 Task: Add a field from the Popular template Priority with name TranceTech.
Action: Mouse moved to (27, 364)
Screenshot: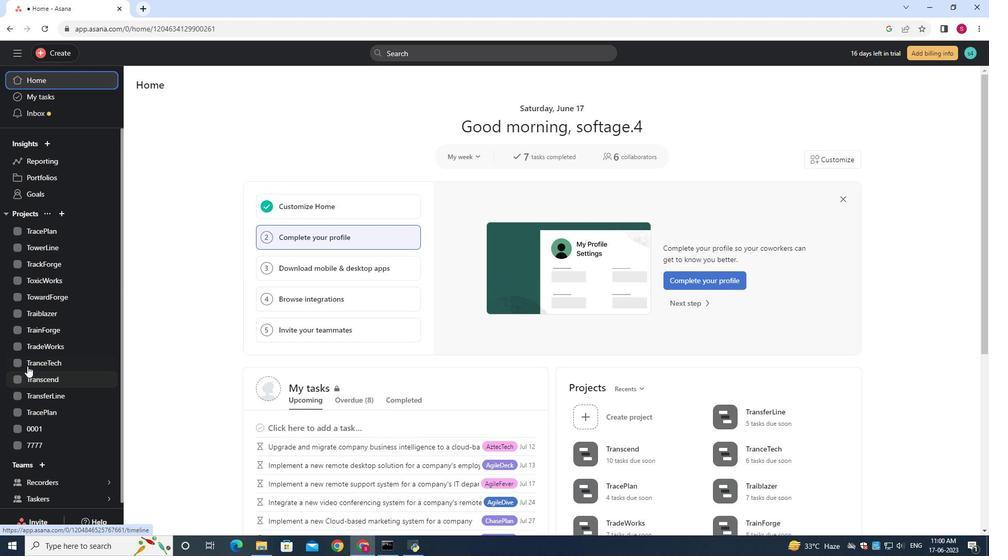 
Action: Mouse pressed left at (27, 364)
Screenshot: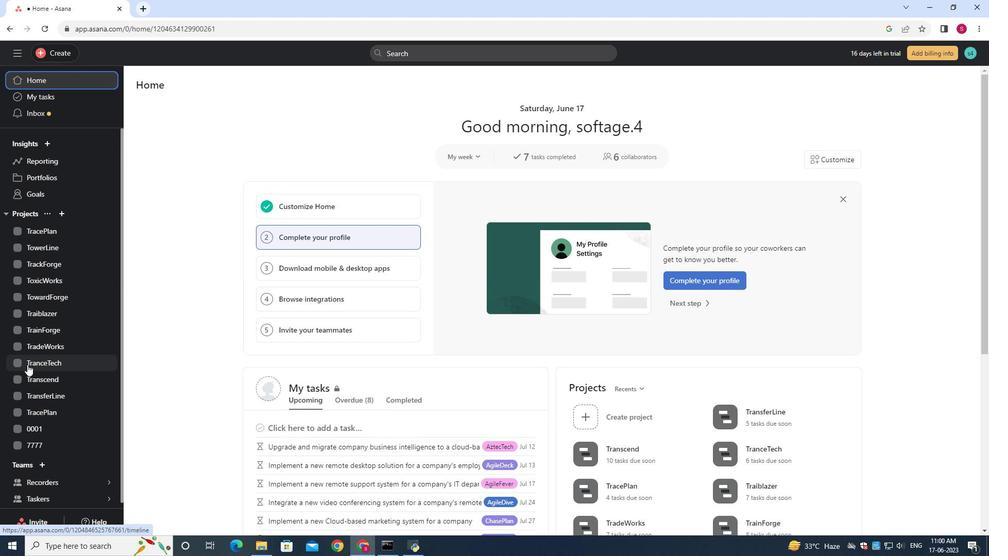 
Action: Mouse moved to (191, 104)
Screenshot: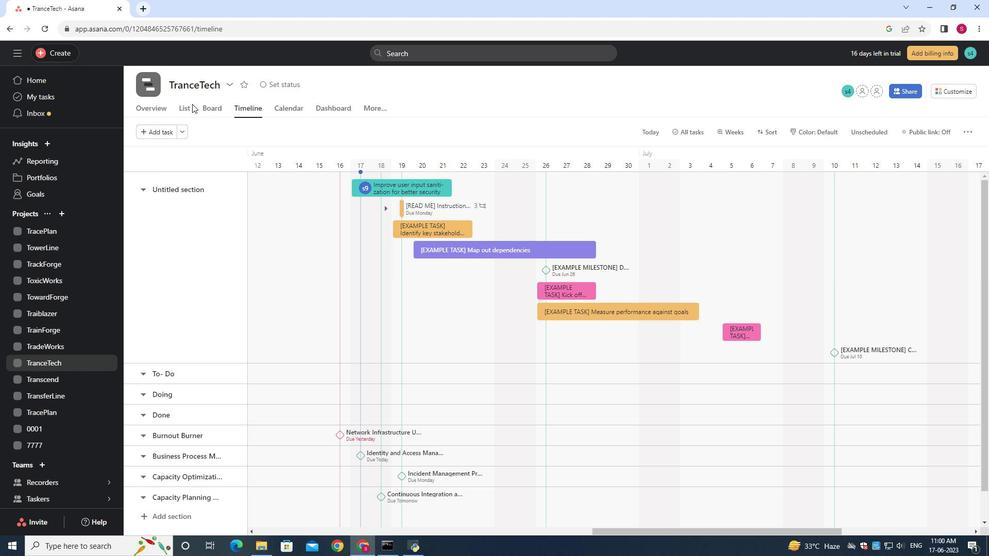
Action: Mouse pressed left at (191, 104)
Screenshot: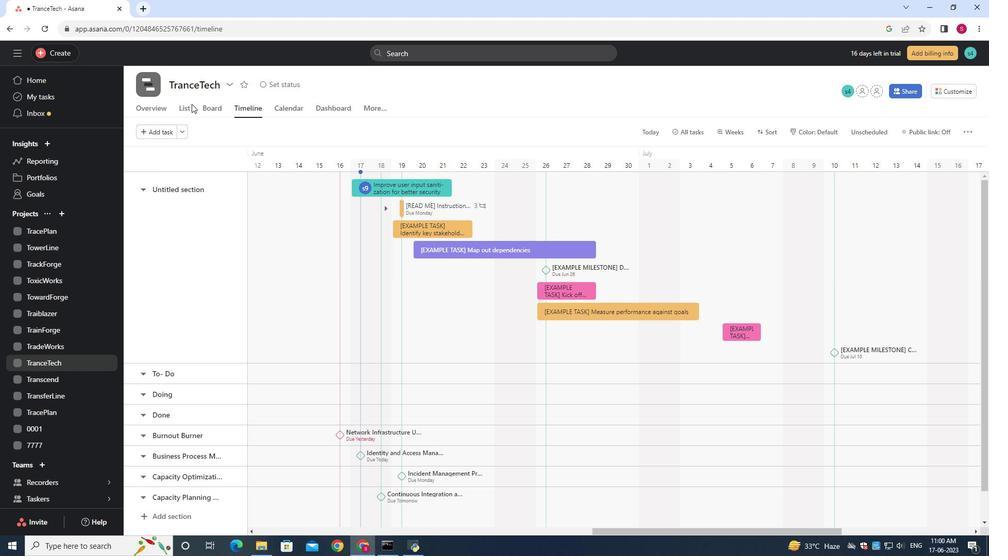 
Action: Mouse moved to (207, 111)
Screenshot: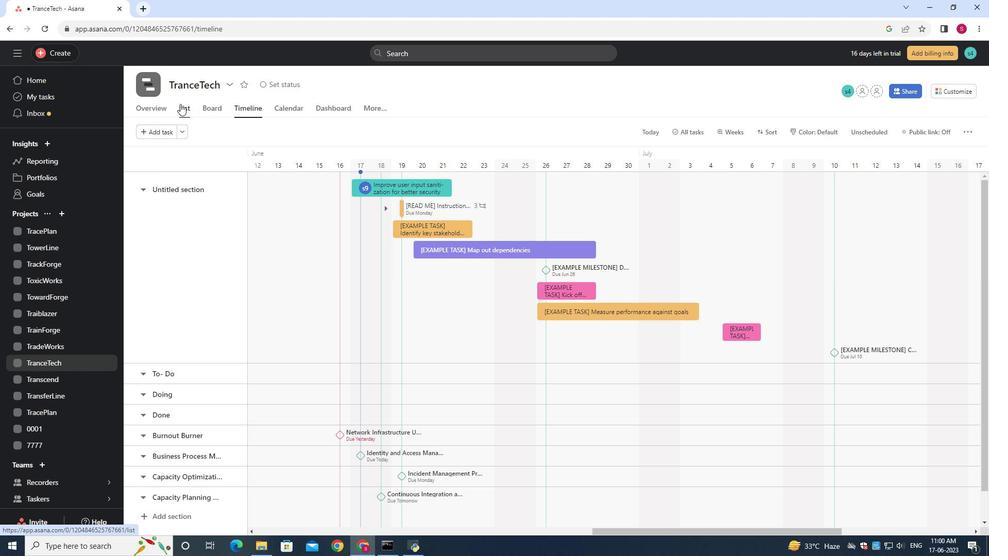 
Action: Mouse pressed left at (188, 106)
Screenshot: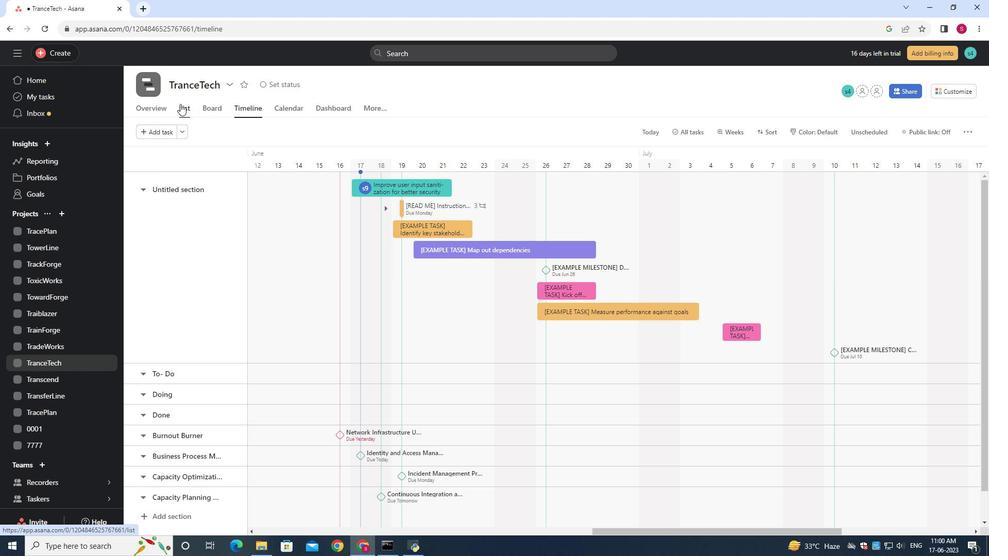 
Action: Mouse moved to (769, 154)
Screenshot: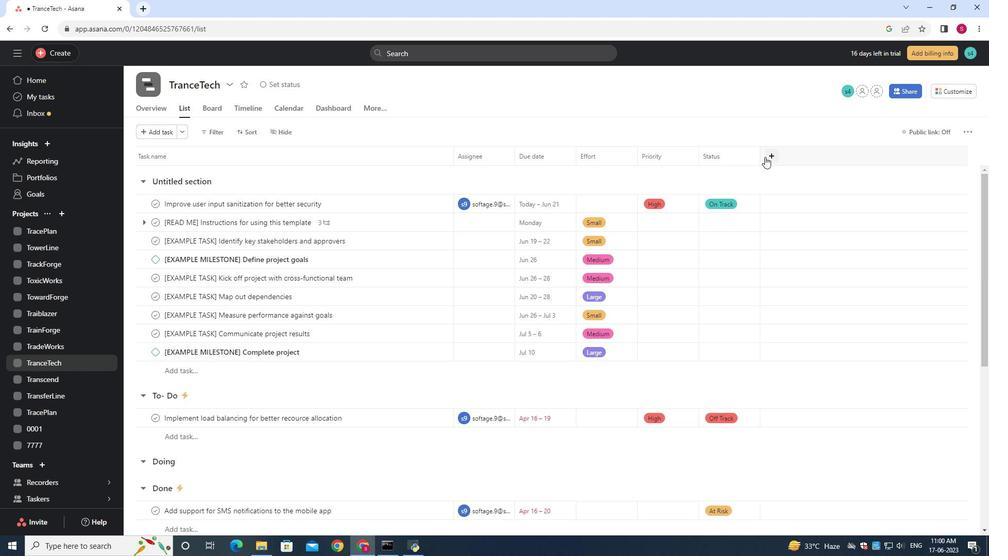 
Action: Mouse pressed left at (769, 154)
Screenshot: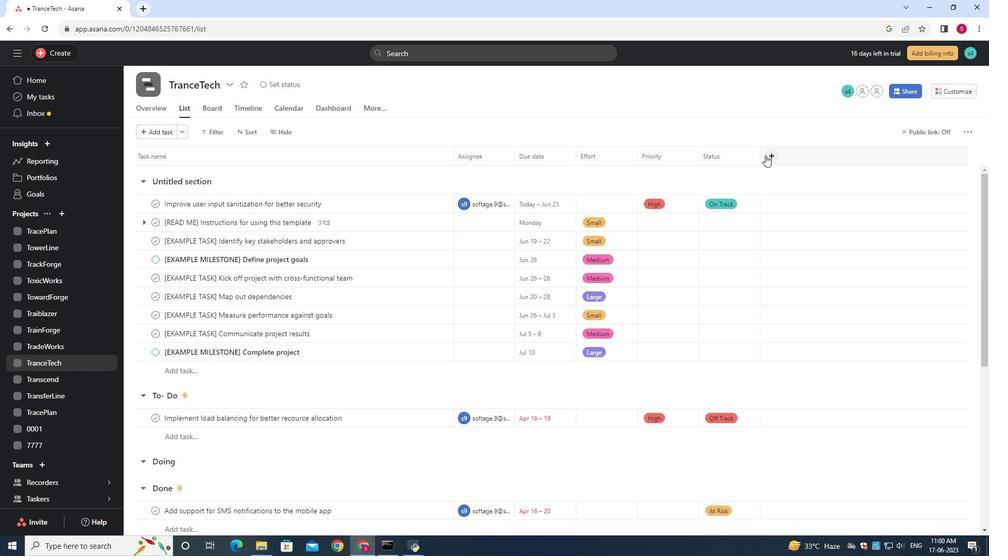 
Action: Mouse moved to (783, 196)
Screenshot: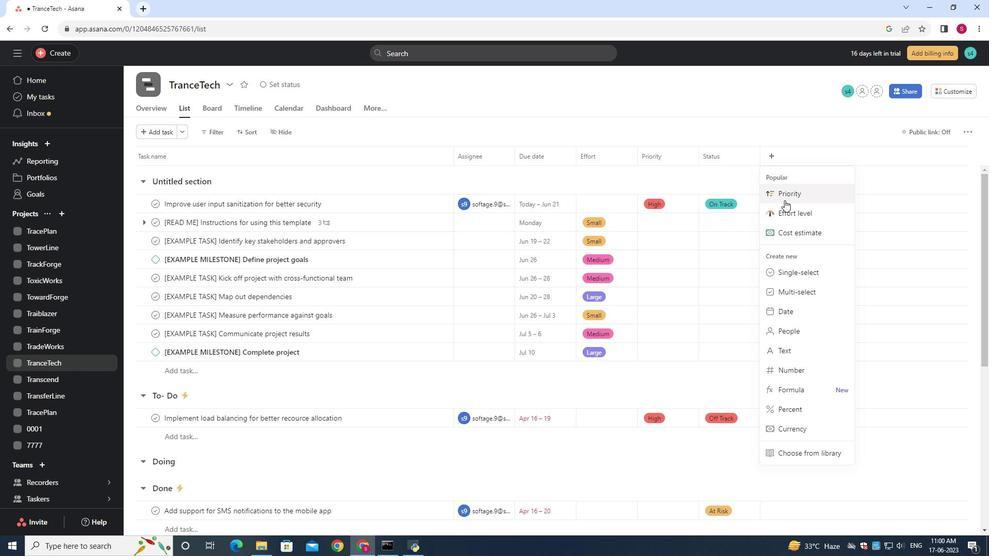 
Action: Mouse pressed left at (783, 196)
Screenshot: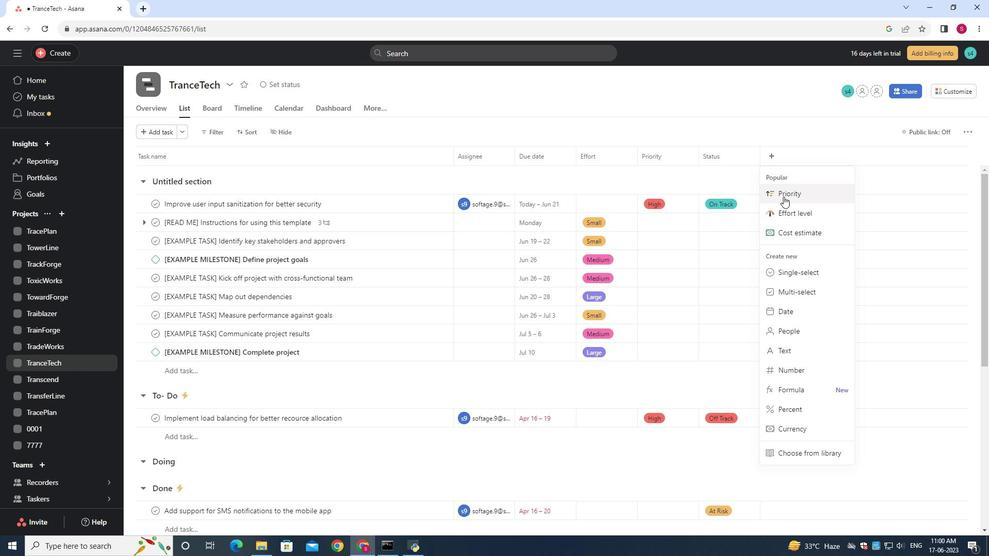 
Action: Mouse moved to (400, 146)
Screenshot: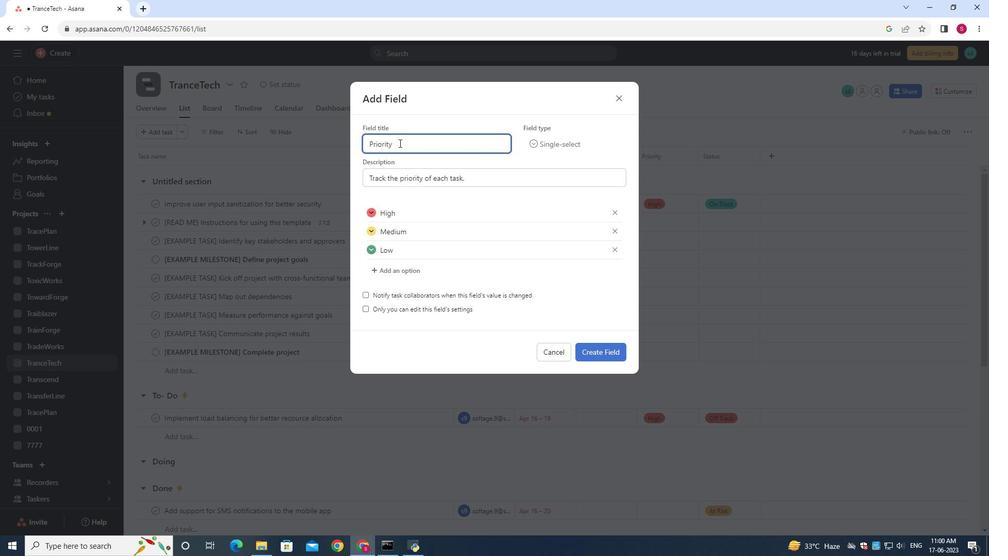 
Action: Mouse pressed left at (400, 146)
Screenshot: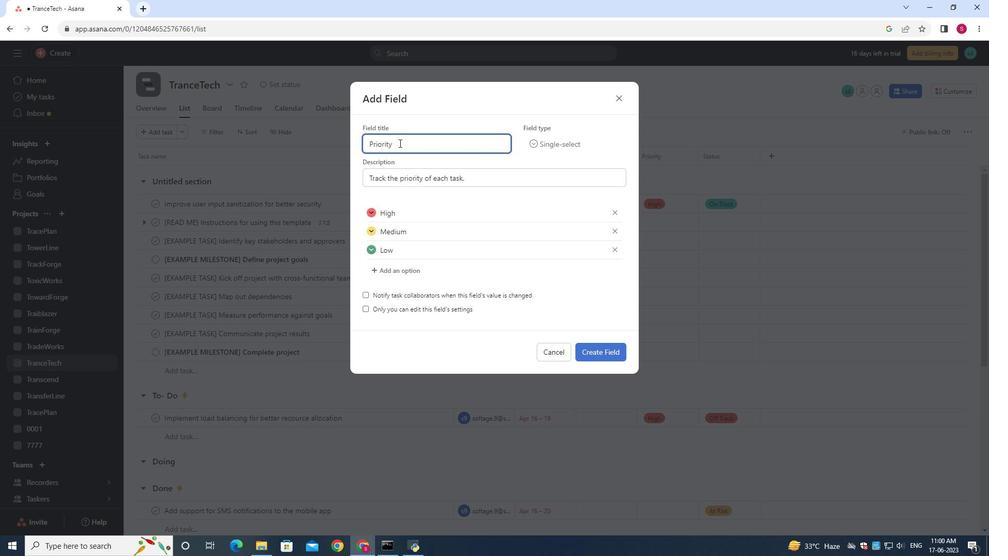 
Action: Mouse moved to (365, 141)
Screenshot: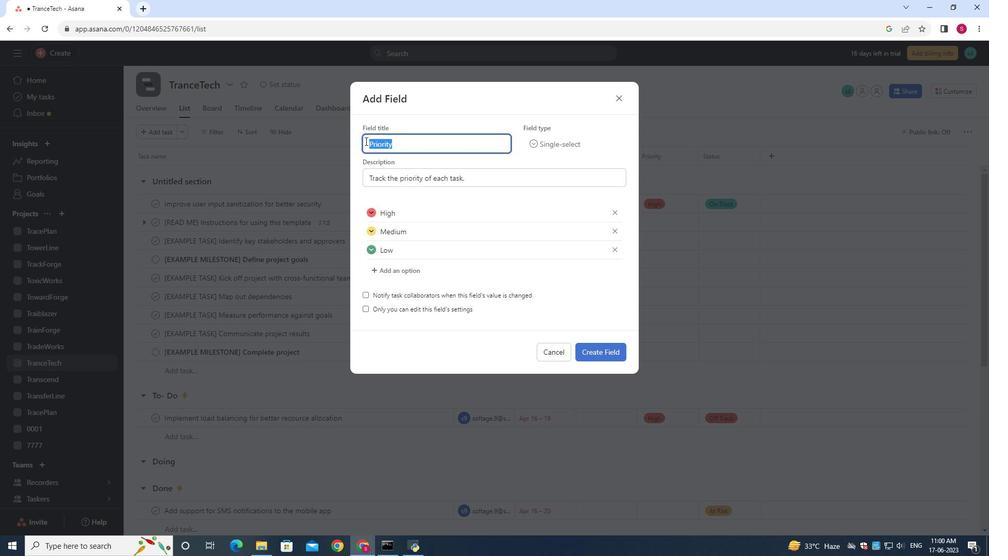 
Action: Key pressed <Key.backspace>
Screenshot: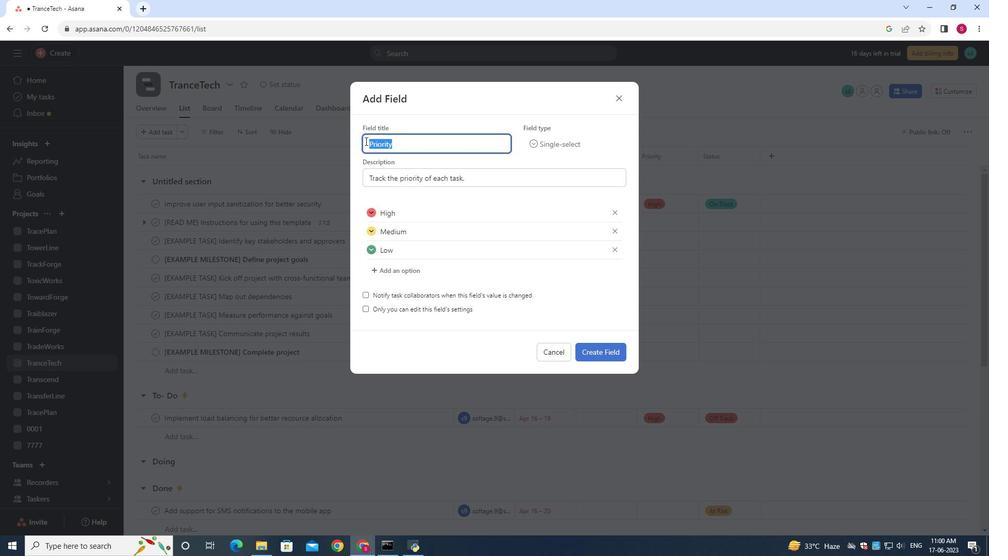 
Action: Mouse moved to (377, 143)
Screenshot: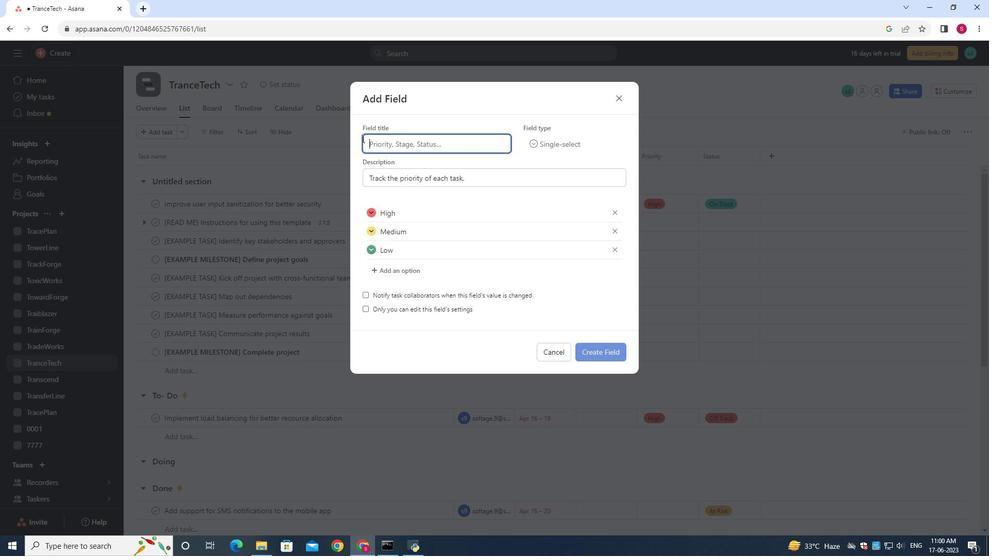 
Action: Key pressed <Key.shift>Trance<Key.shift><Key.shift><Key.shift><Key.shift>Tech
Screenshot: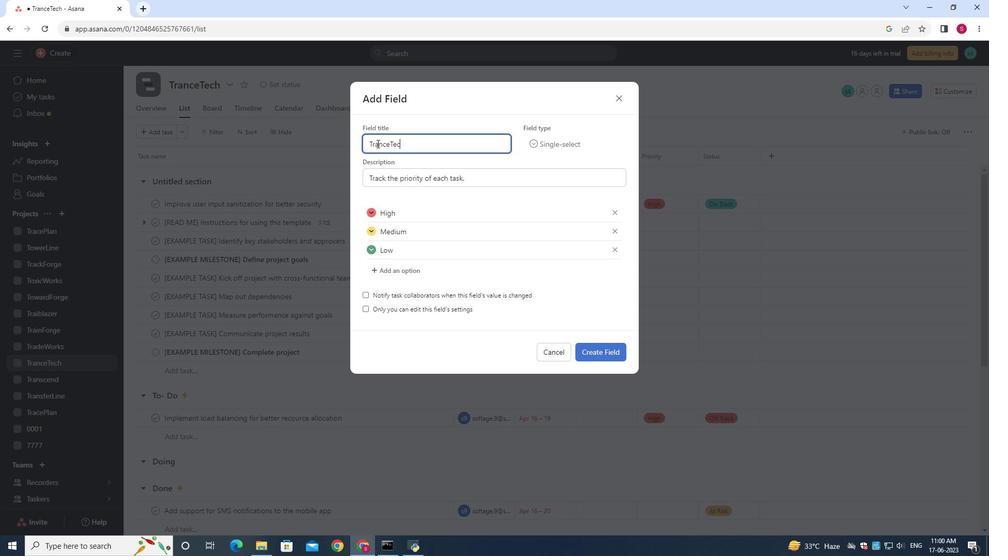 
Action: Mouse moved to (597, 352)
Screenshot: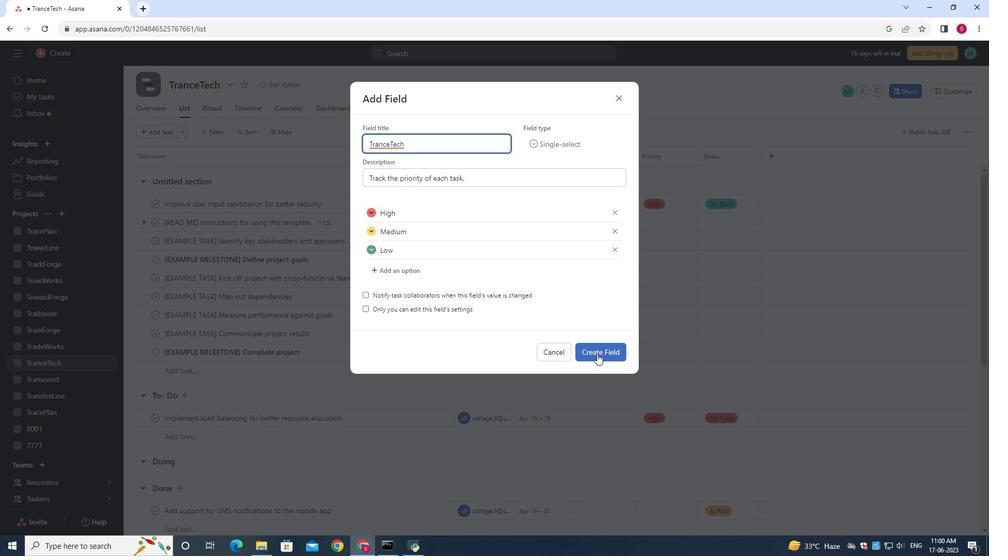 
Action: Mouse pressed left at (597, 352)
Screenshot: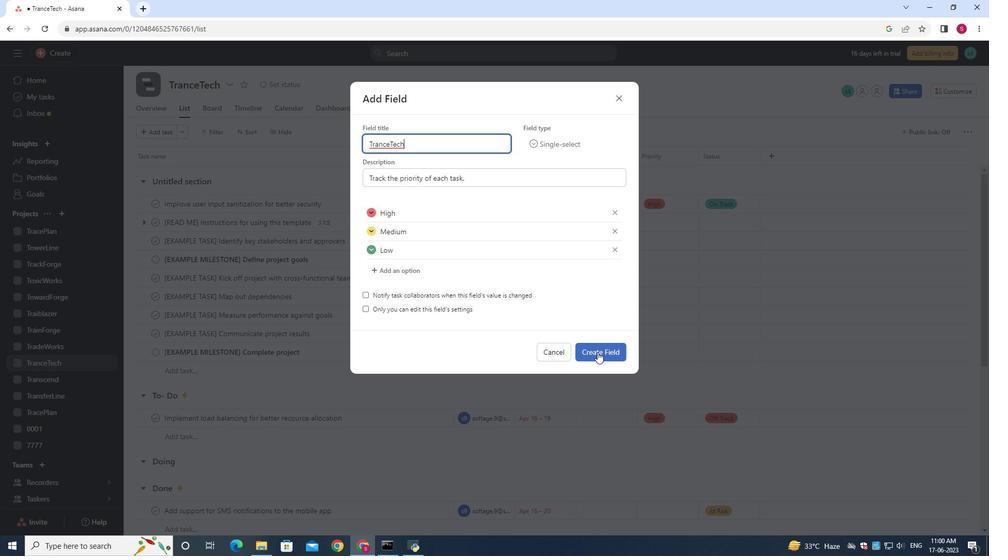 
Action: Mouse moved to (579, 306)
Screenshot: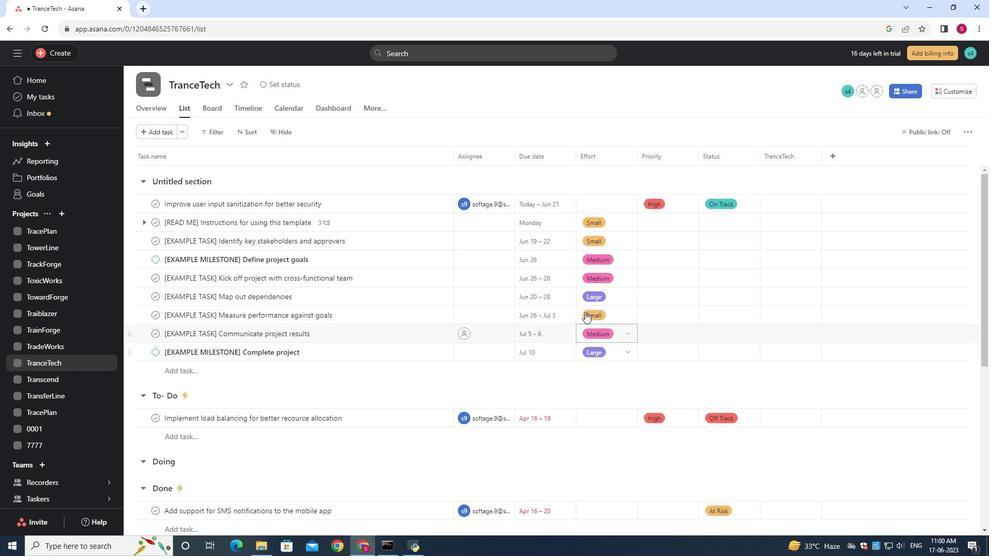 
